 Task: Look for products in the category "Turkey" from Dietz & Watson only.
Action: Mouse moved to (16, 69)
Screenshot: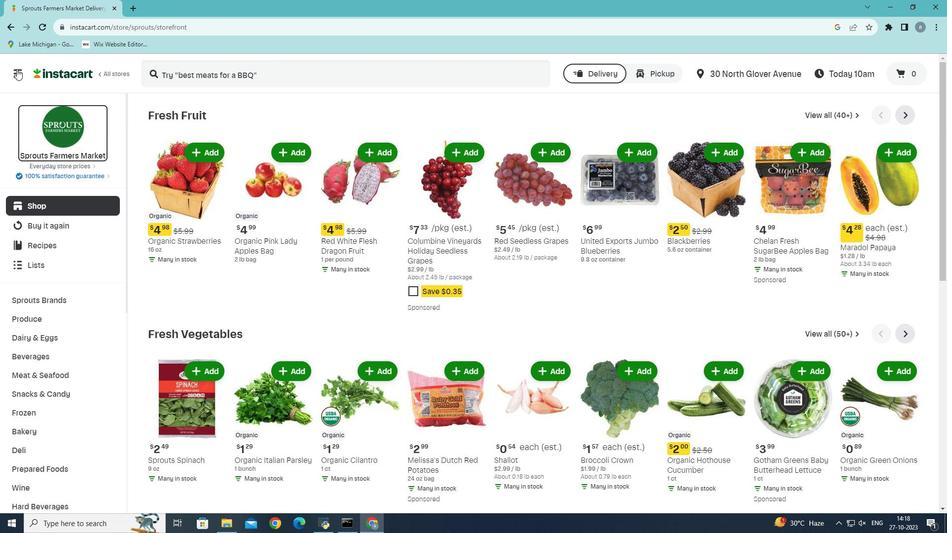 
Action: Mouse pressed left at (16, 69)
Screenshot: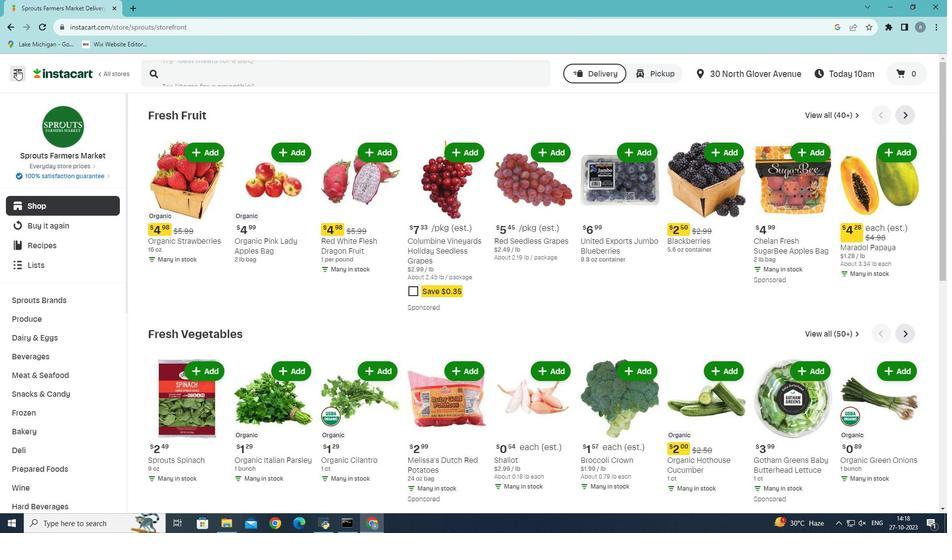 
Action: Mouse moved to (41, 288)
Screenshot: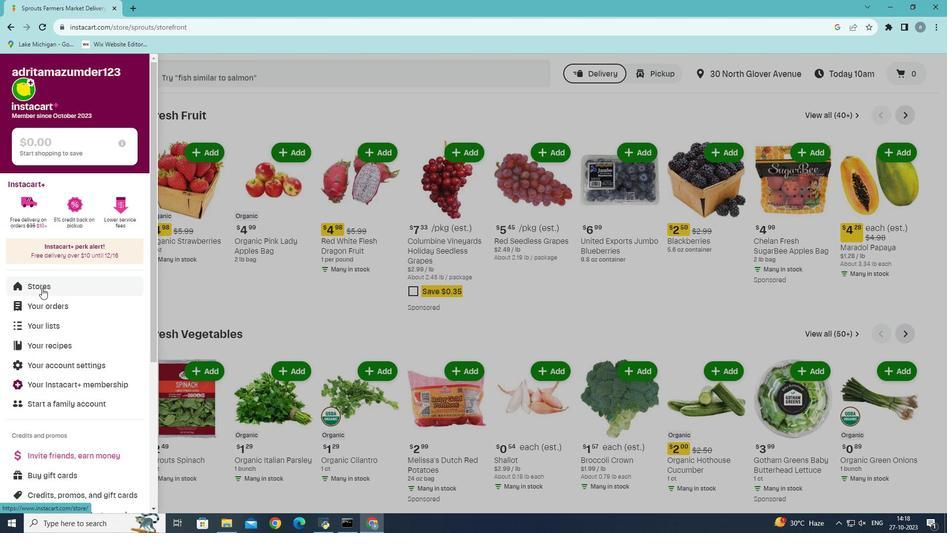 
Action: Mouse pressed left at (41, 288)
Screenshot: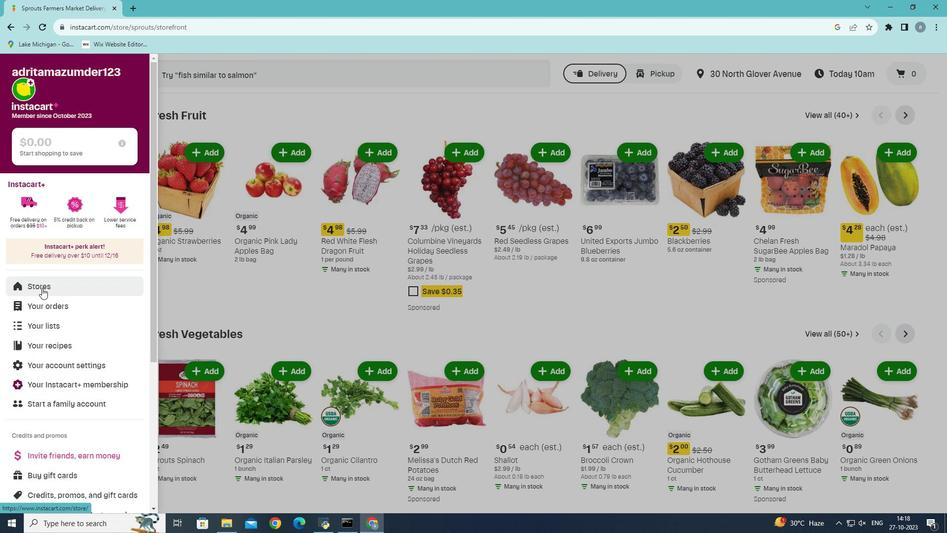 
Action: Mouse moved to (223, 113)
Screenshot: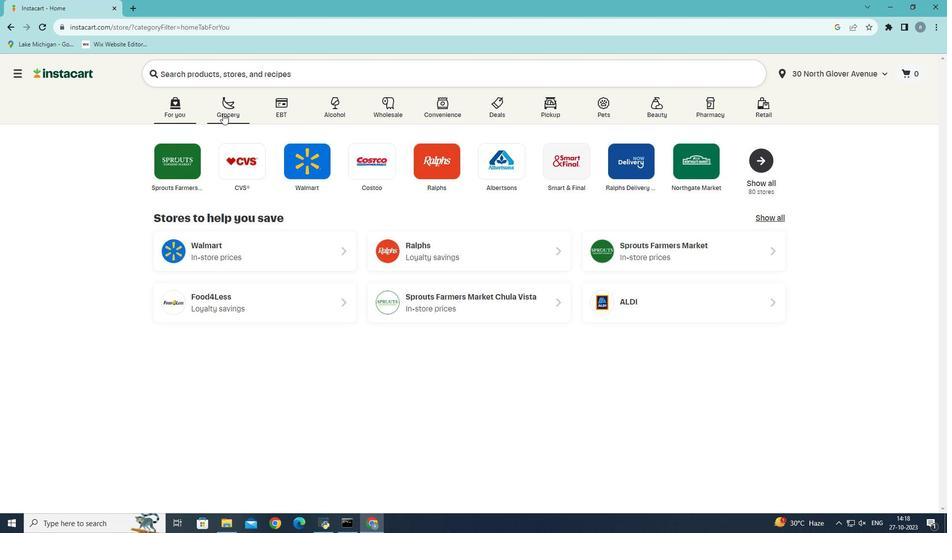 
Action: Mouse pressed left at (223, 113)
Screenshot: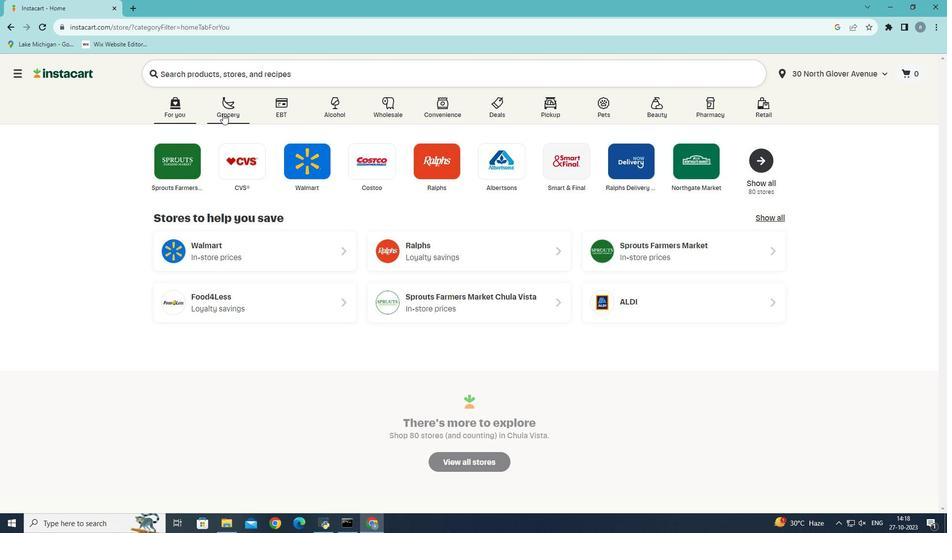 
Action: Mouse moved to (222, 288)
Screenshot: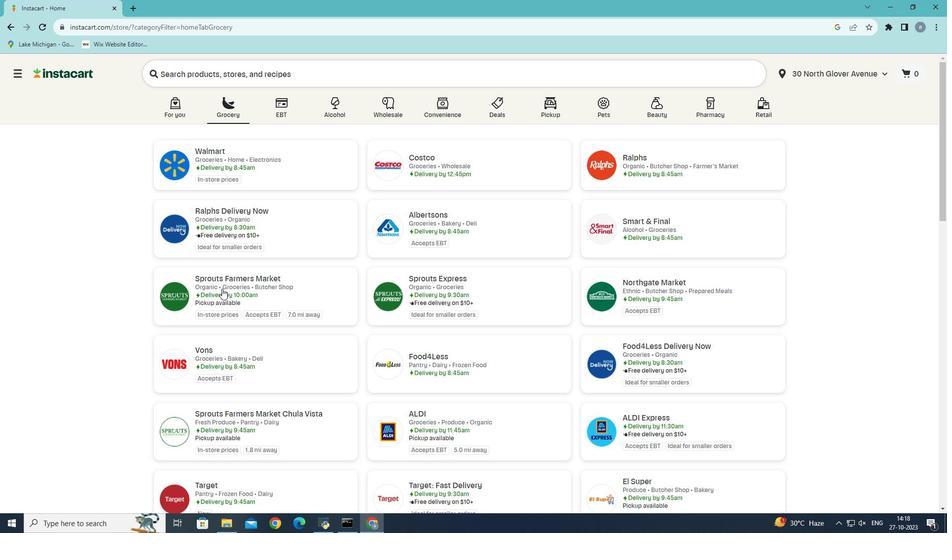 
Action: Mouse pressed left at (222, 288)
Screenshot: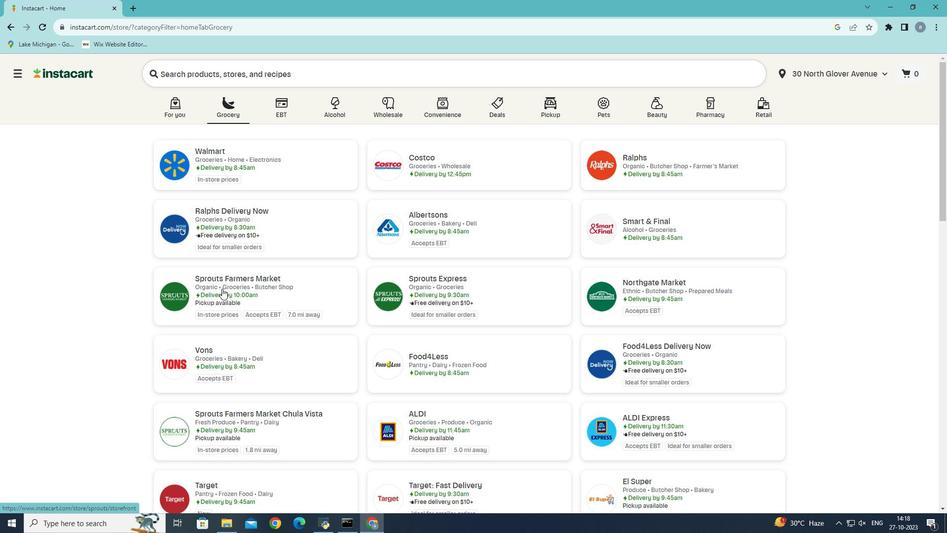
Action: Mouse moved to (37, 370)
Screenshot: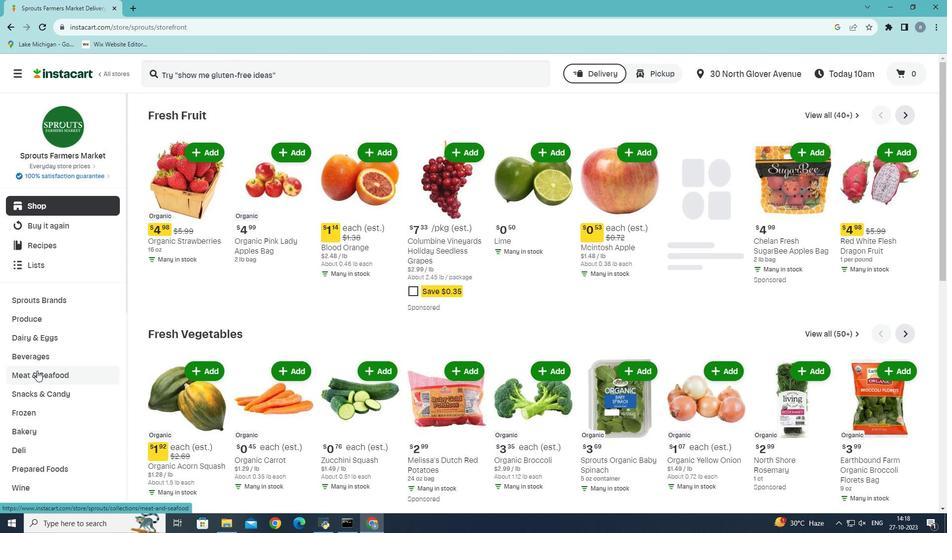
Action: Mouse pressed left at (37, 370)
Screenshot: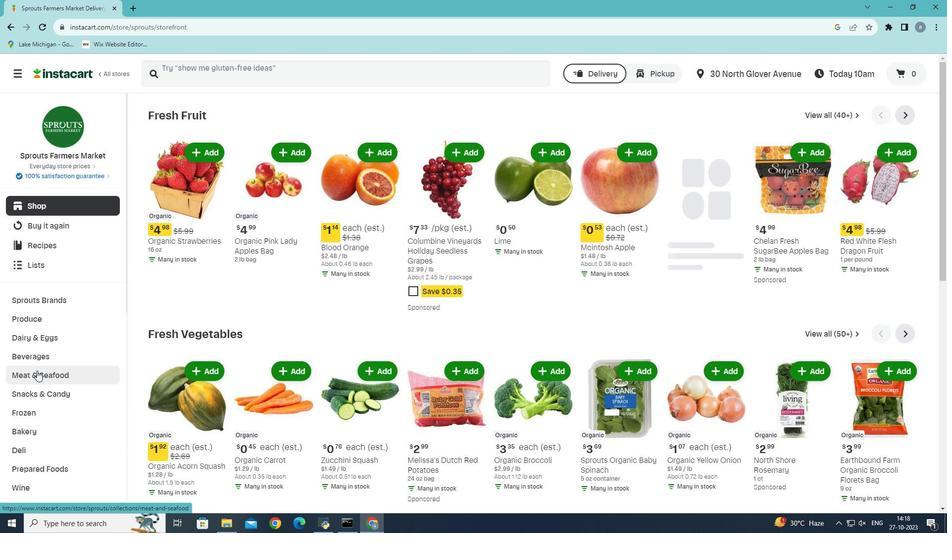 
Action: Mouse moved to (354, 139)
Screenshot: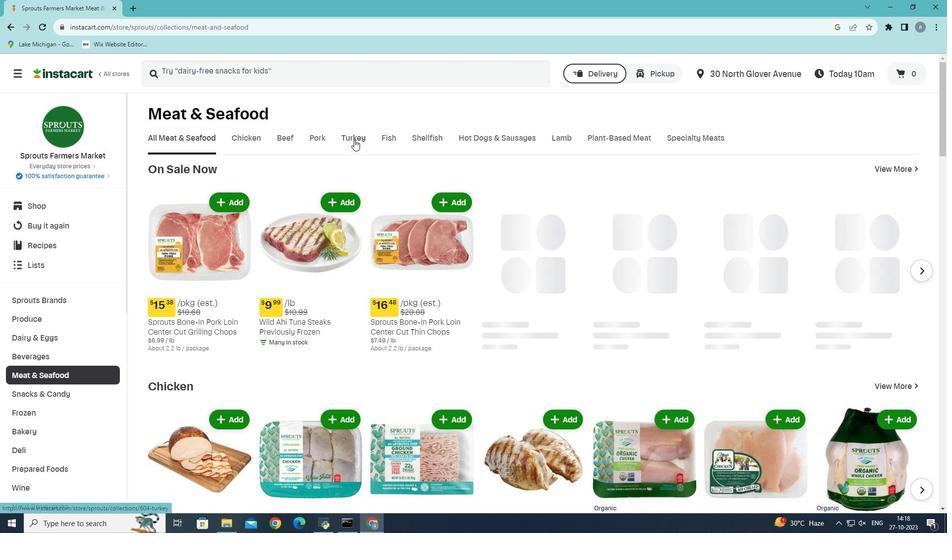 
Action: Mouse pressed left at (354, 139)
Screenshot: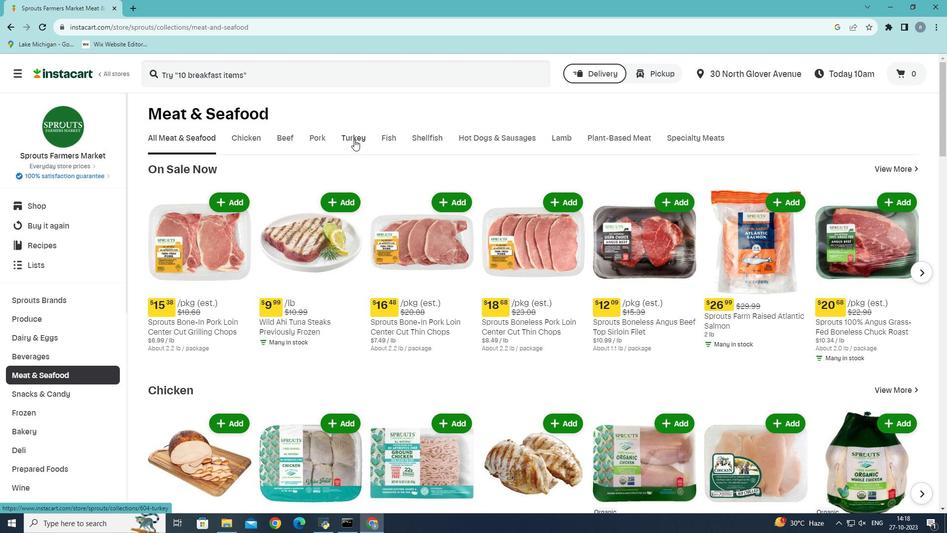 
Action: Mouse moved to (338, 222)
Screenshot: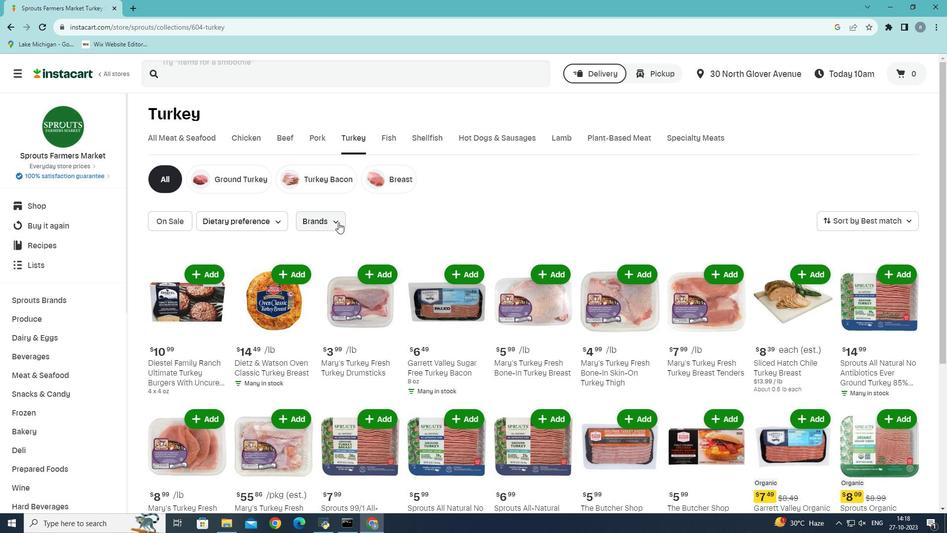 
Action: Mouse pressed left at (338, 222)
Screenshot: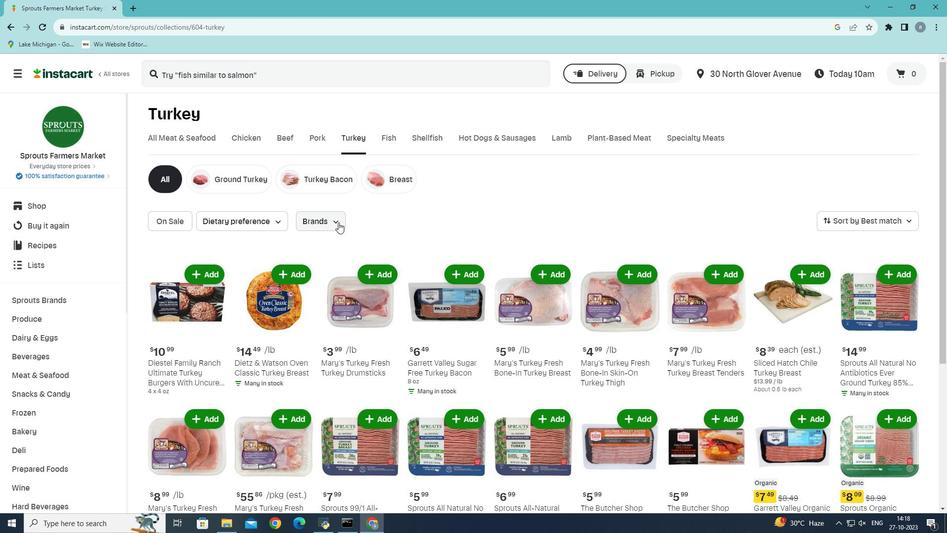 
Action: Mouse moved to (343, 264)
Screenshot: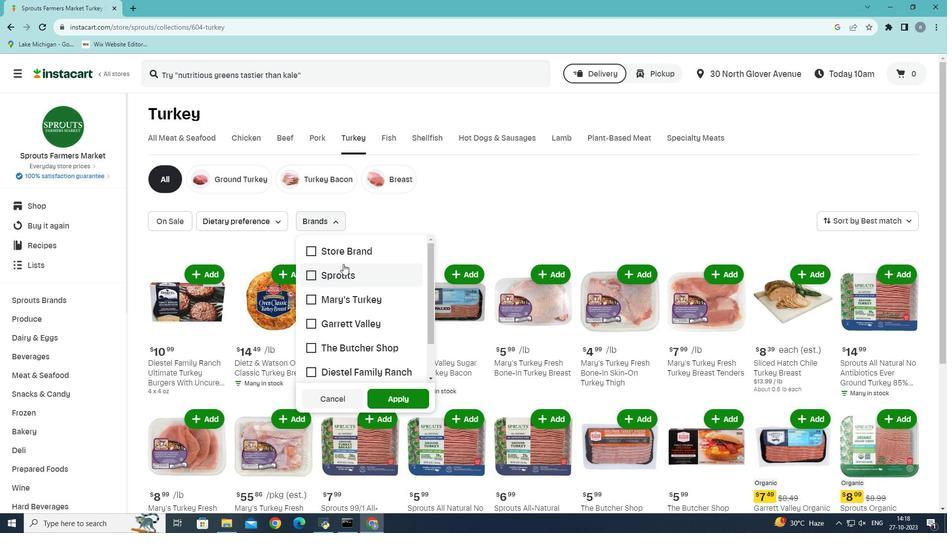 
Action: Mouse scrolled (343, 263) with delta (0, 0)
Screenshot: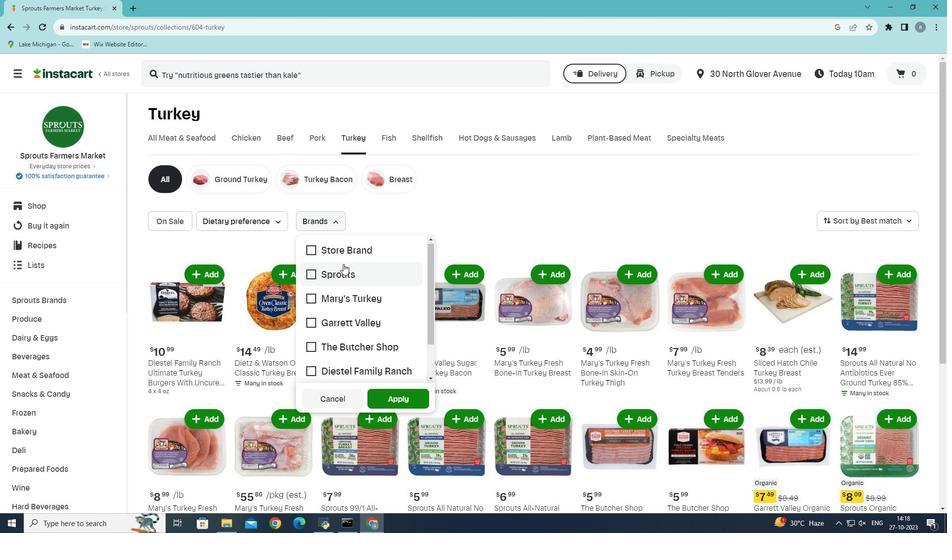 
Action: Mouse moved to (347, 286)
Screenshot: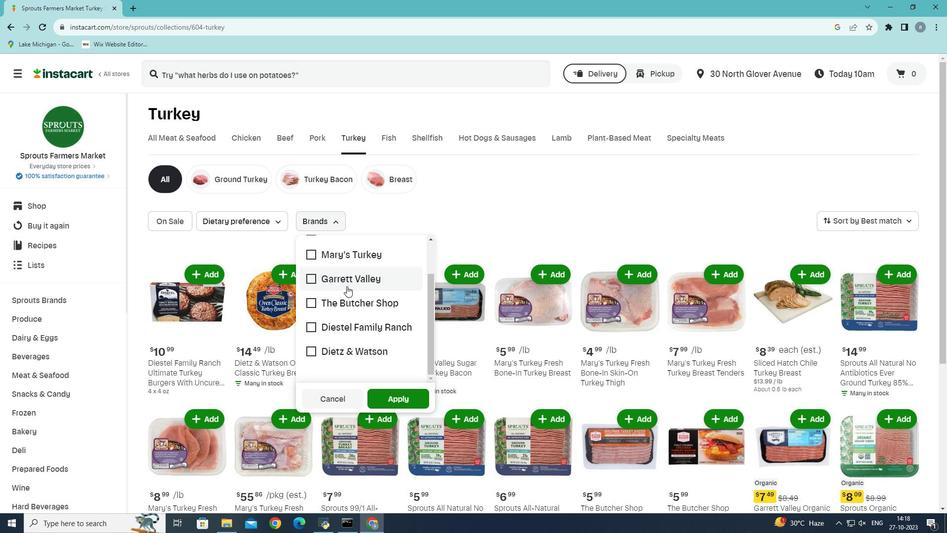 
Action: Mouse scrolled (347, 285) with delta (0, 0)
Screenshot: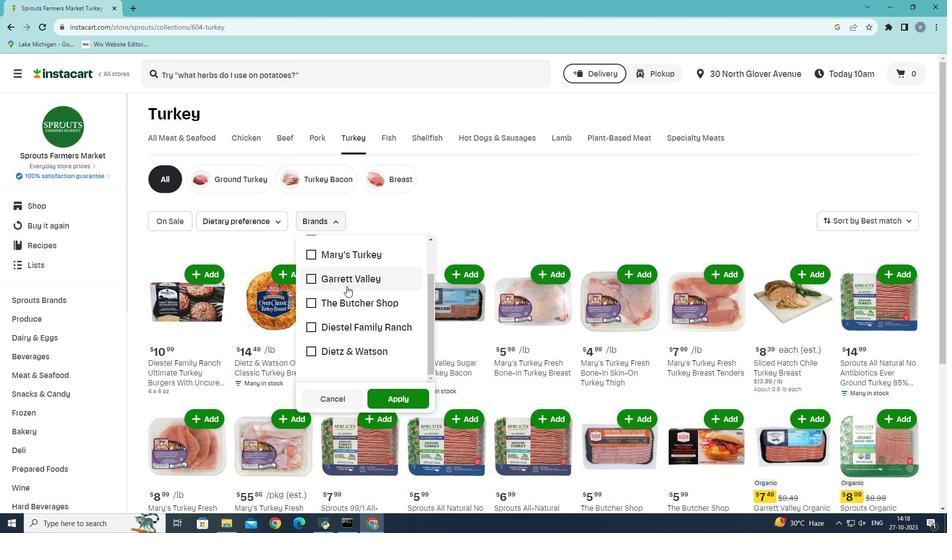 
Action: Mouse moved to (312, 303)
Screenshot: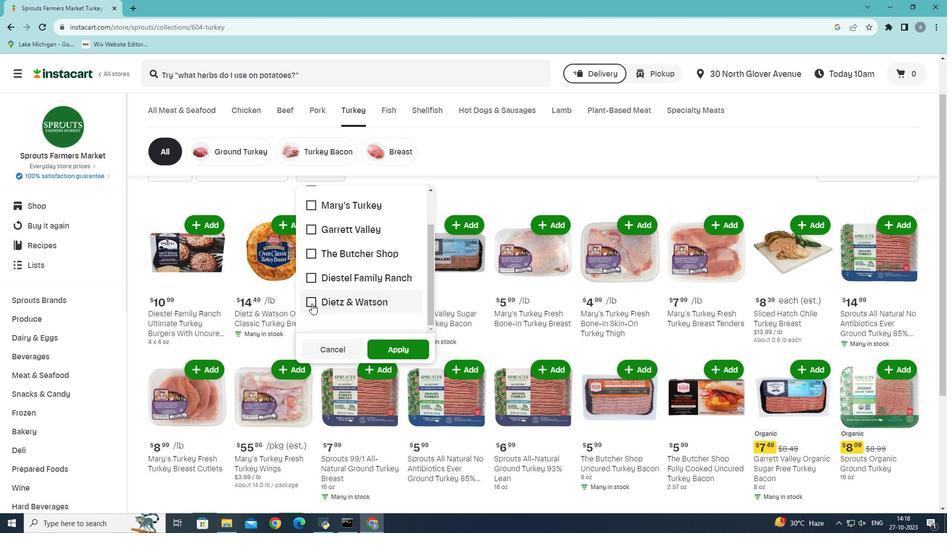 
Action: Mouse pressed left at (312, 303)
Screenshot: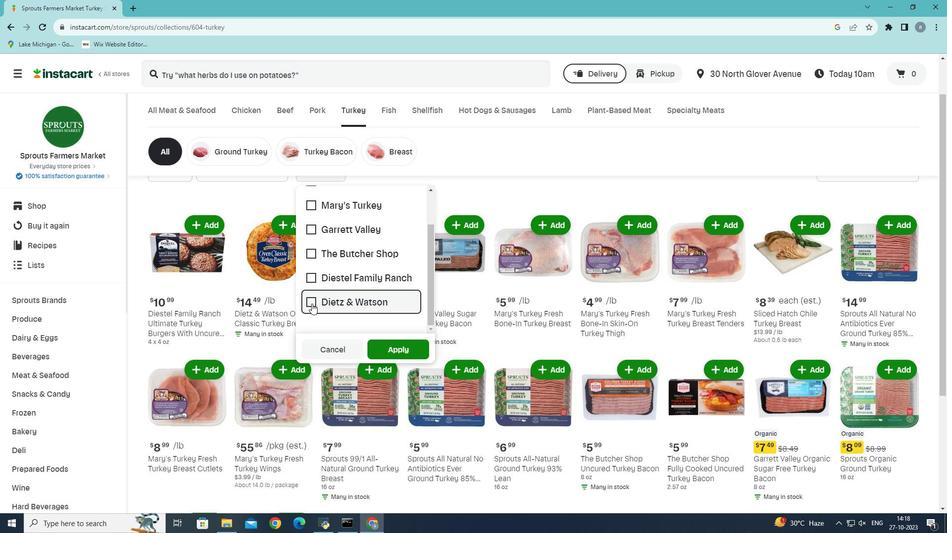 
Action: Mouse moved to (382, 352)
Screenshot: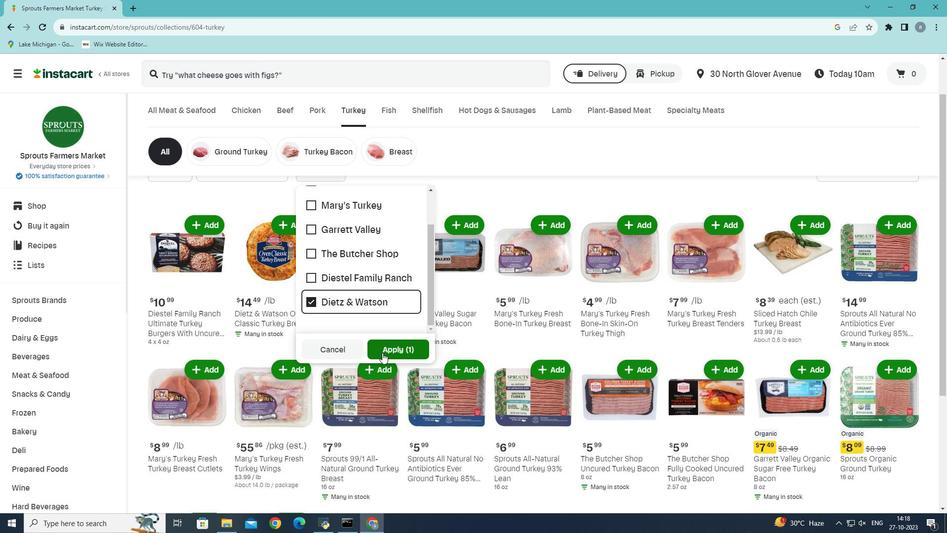 
Action: Mouse pressed left at (382, 352)
Screenshot: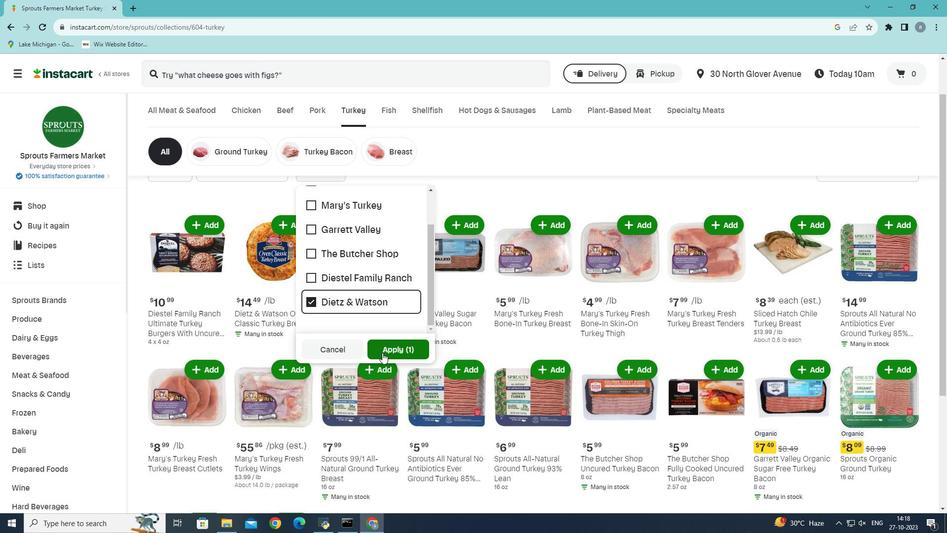 
Action: Mouse moved to (382, 353)
Screenshot: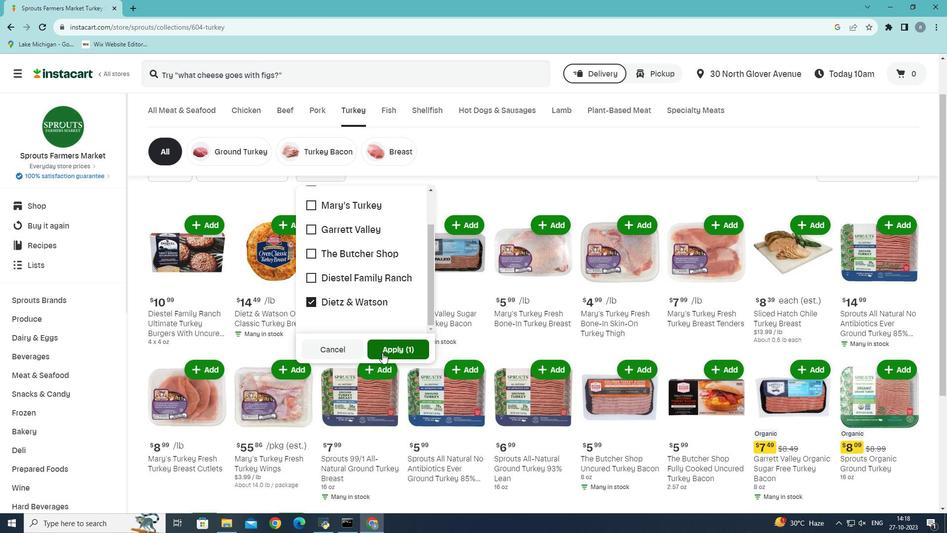 
